 Task: Use the feature "Start profiling and reload page".
Action: Mouse moved to (1393, 43)
Screenshot: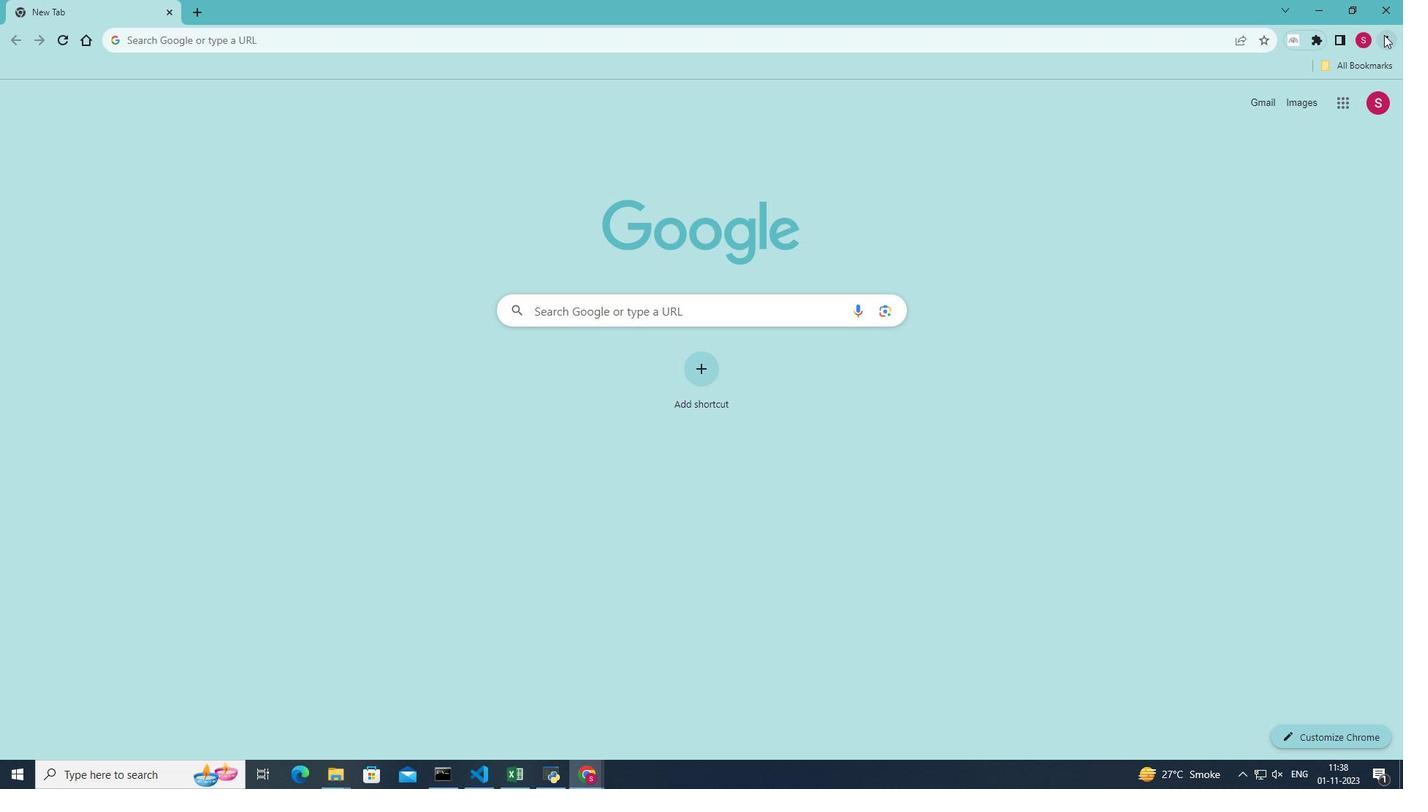 
Action: Mouse pressed left at (1393, 43)
Screenshot: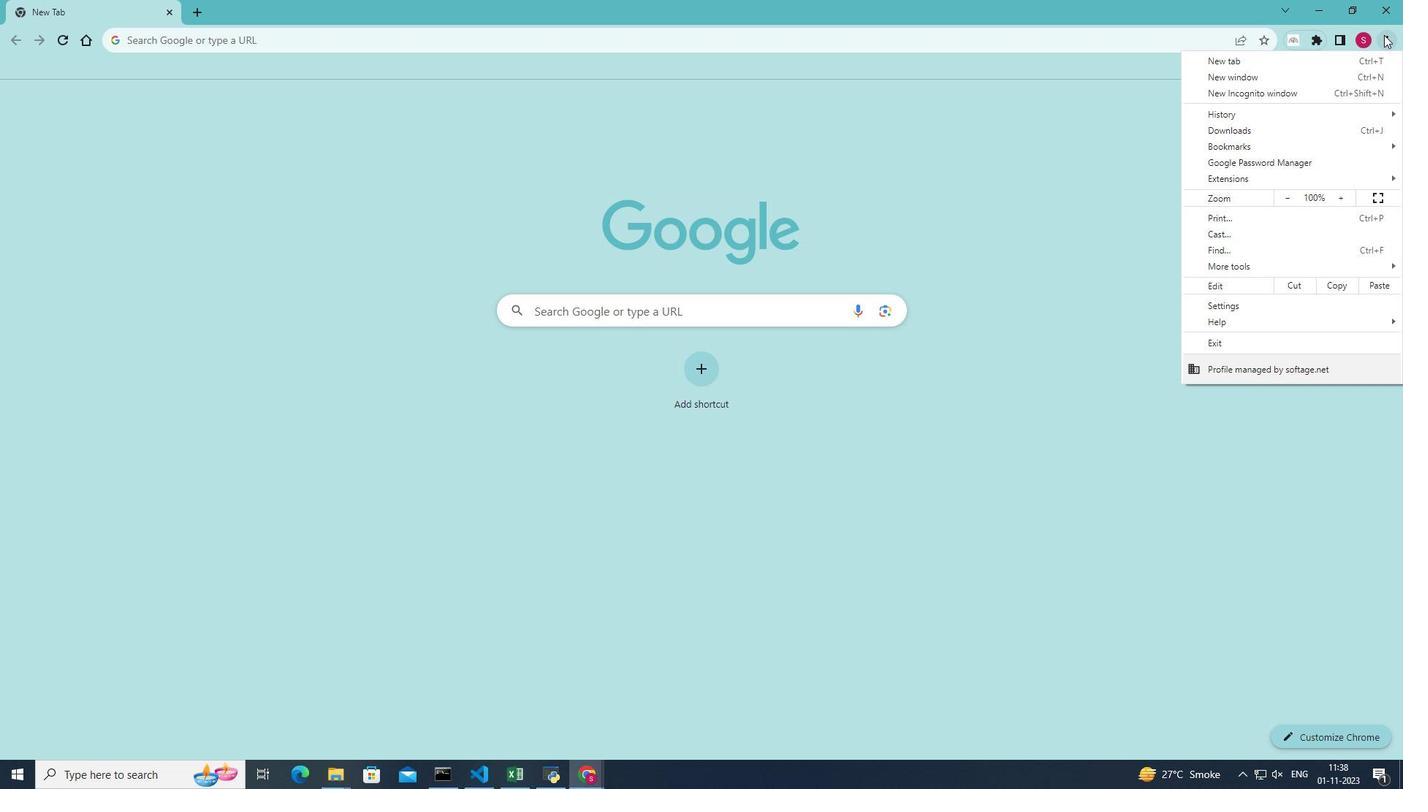 
Action: Mouse moved to (1225, 274)
Screenshot: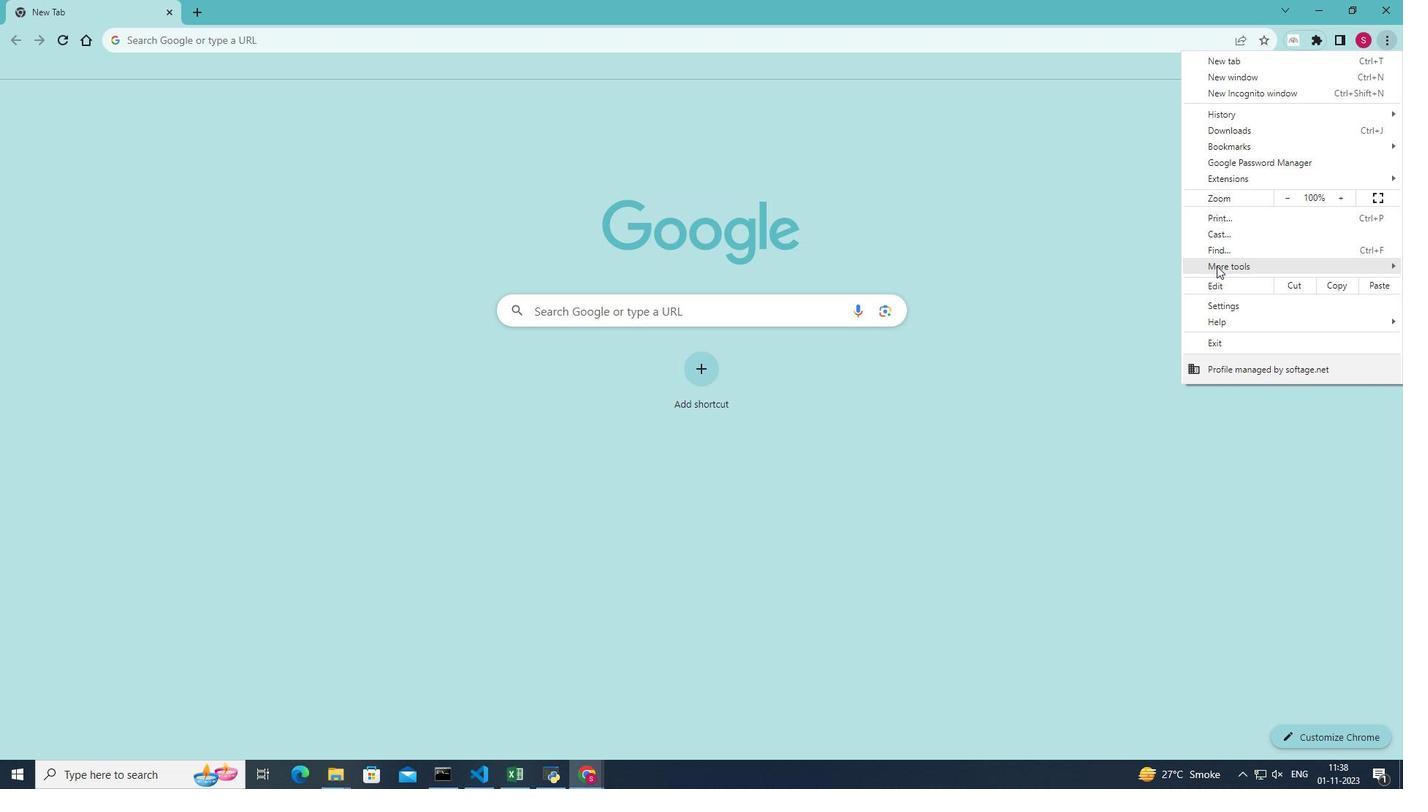 
Action: Mouse pressed left at (1225, 274)
Screenshot: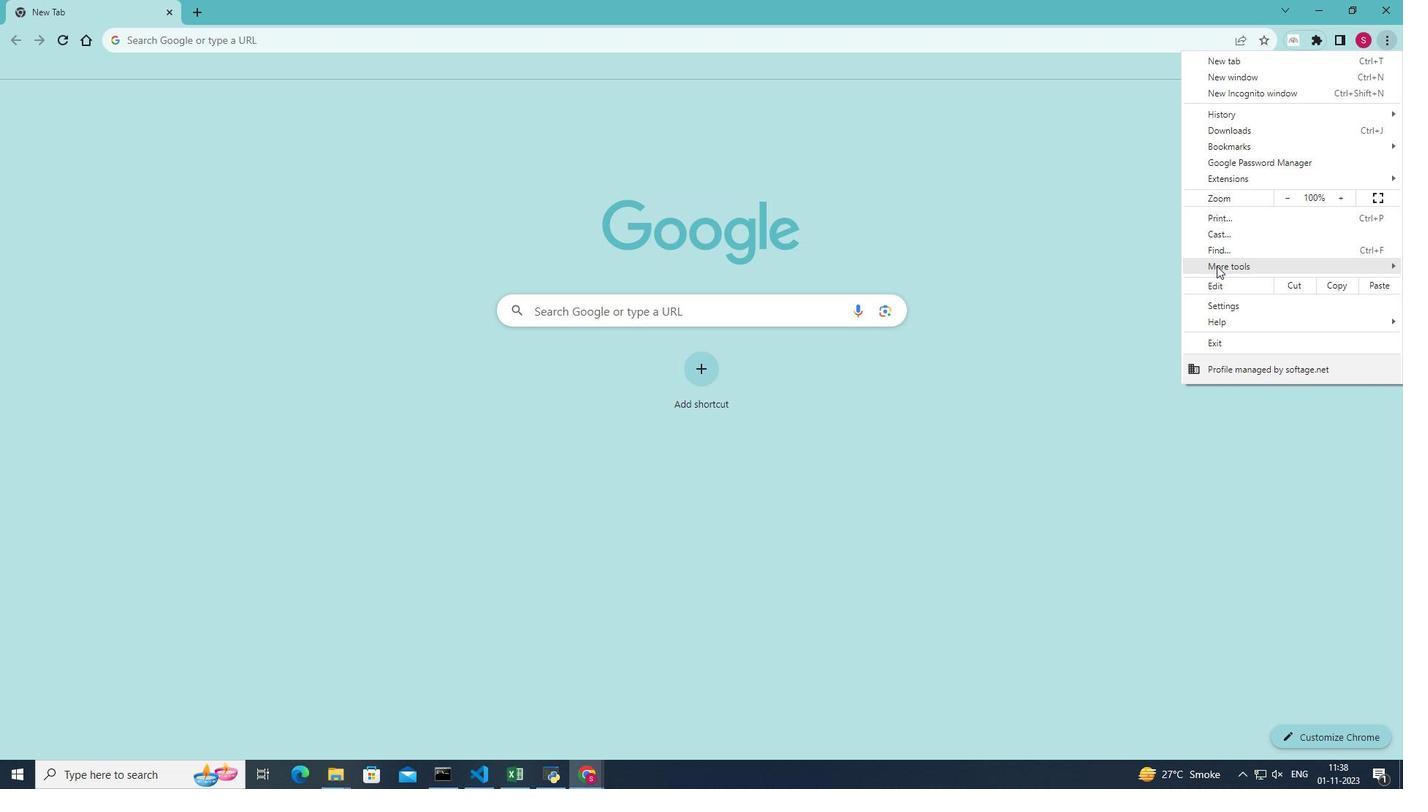 
Action: Mouse moved to (1081, 386)
Screenshot: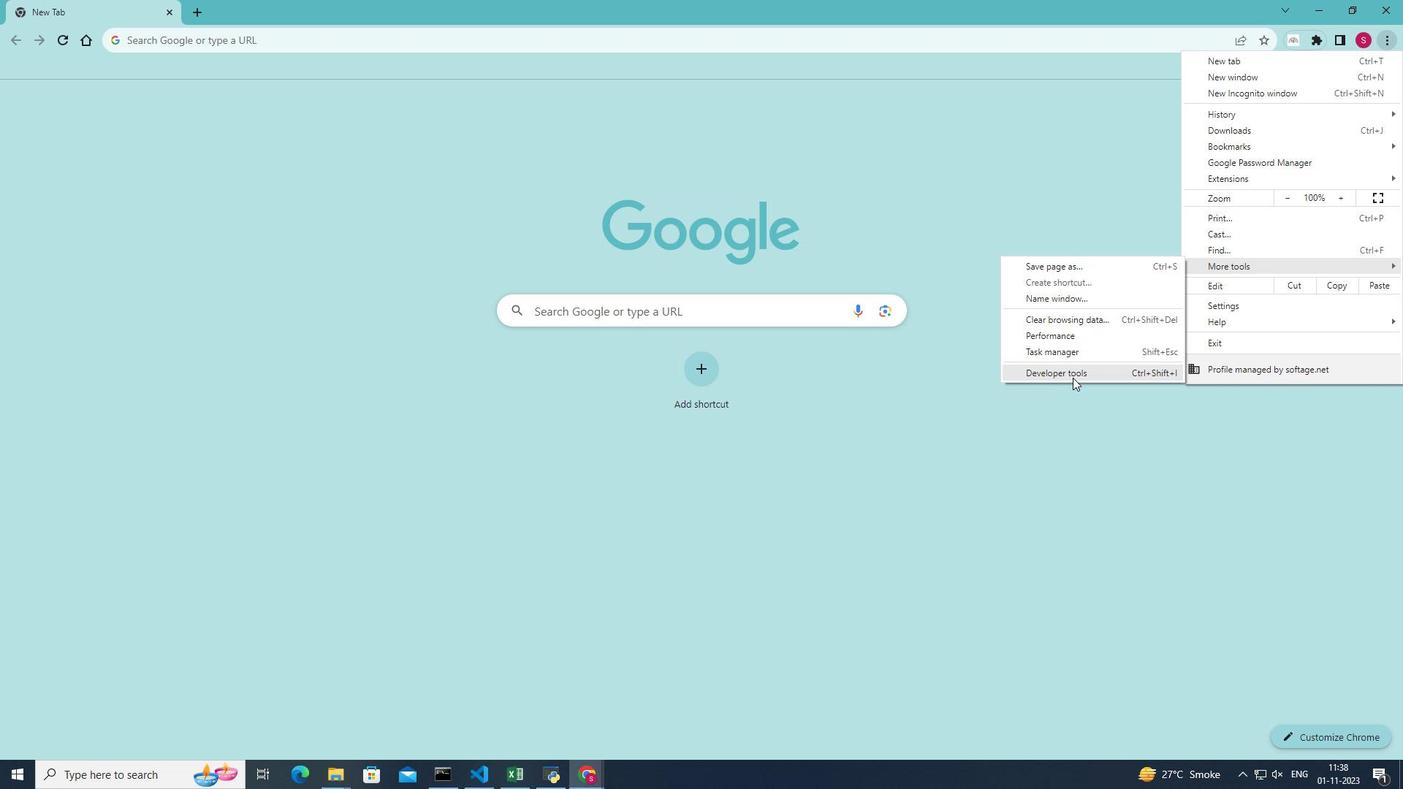 
Action: Mouse pressed left at (1081, 386)
Screenshot: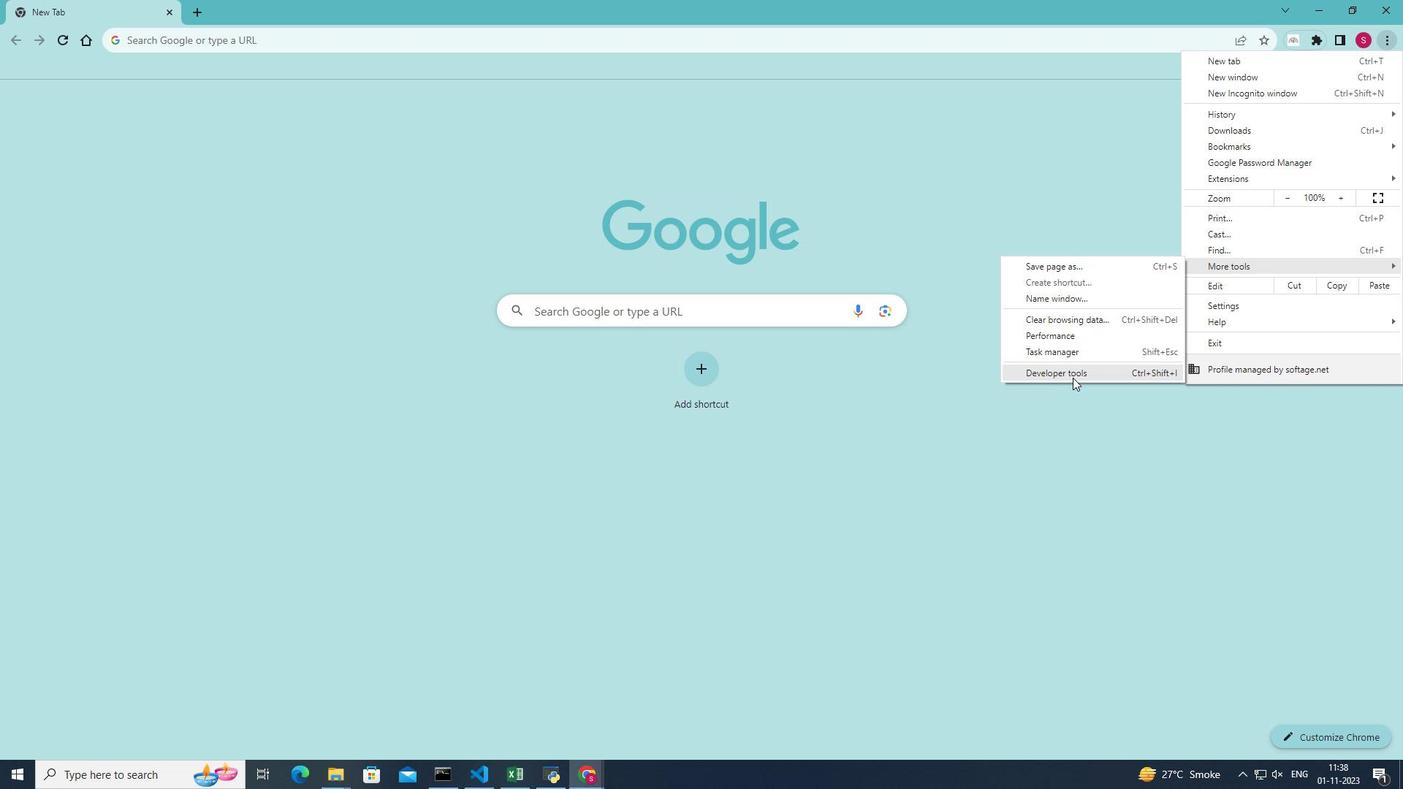 
Action: Mouse moved to (1258, 95)
Screenshot: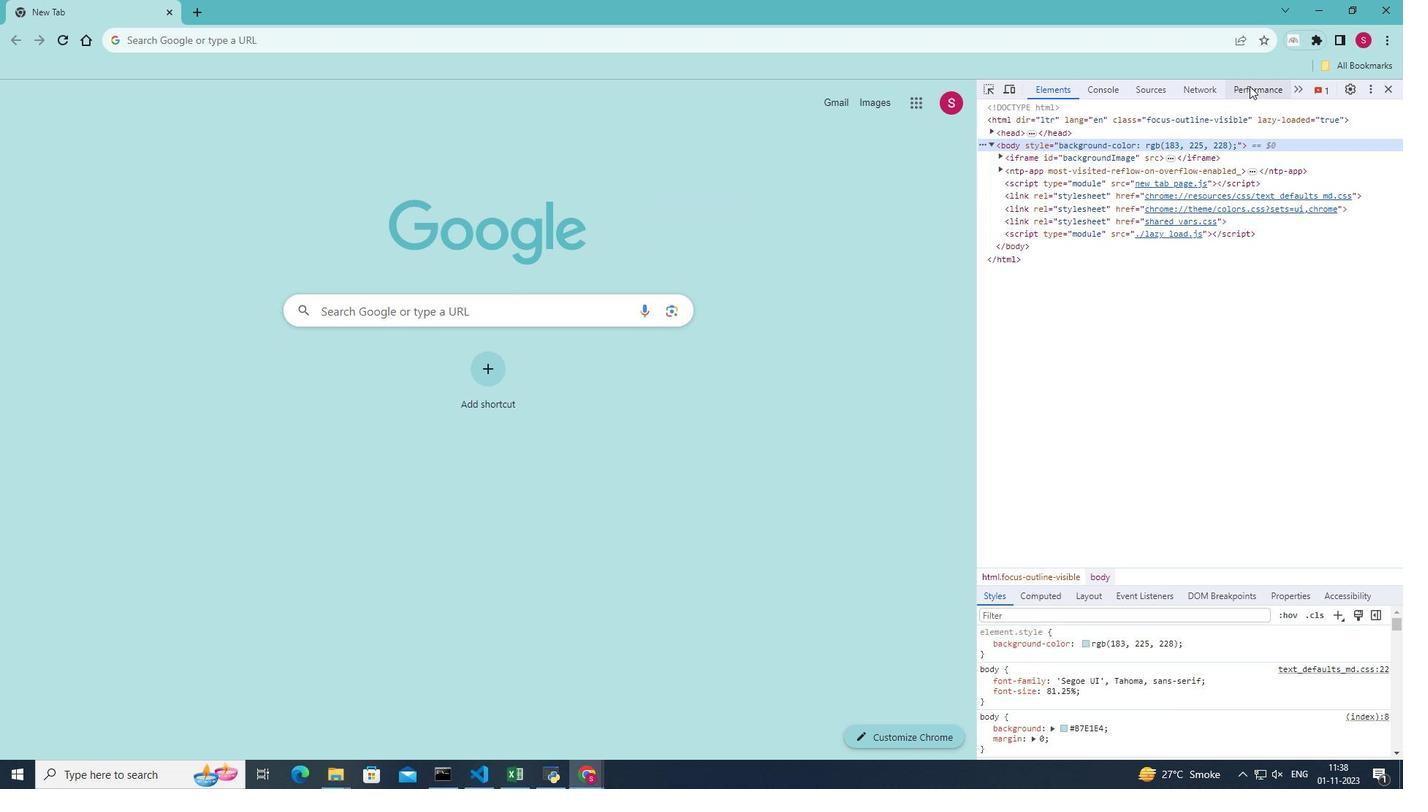 
Action: Mouse pressed left at (1258, 95)
Screenshot: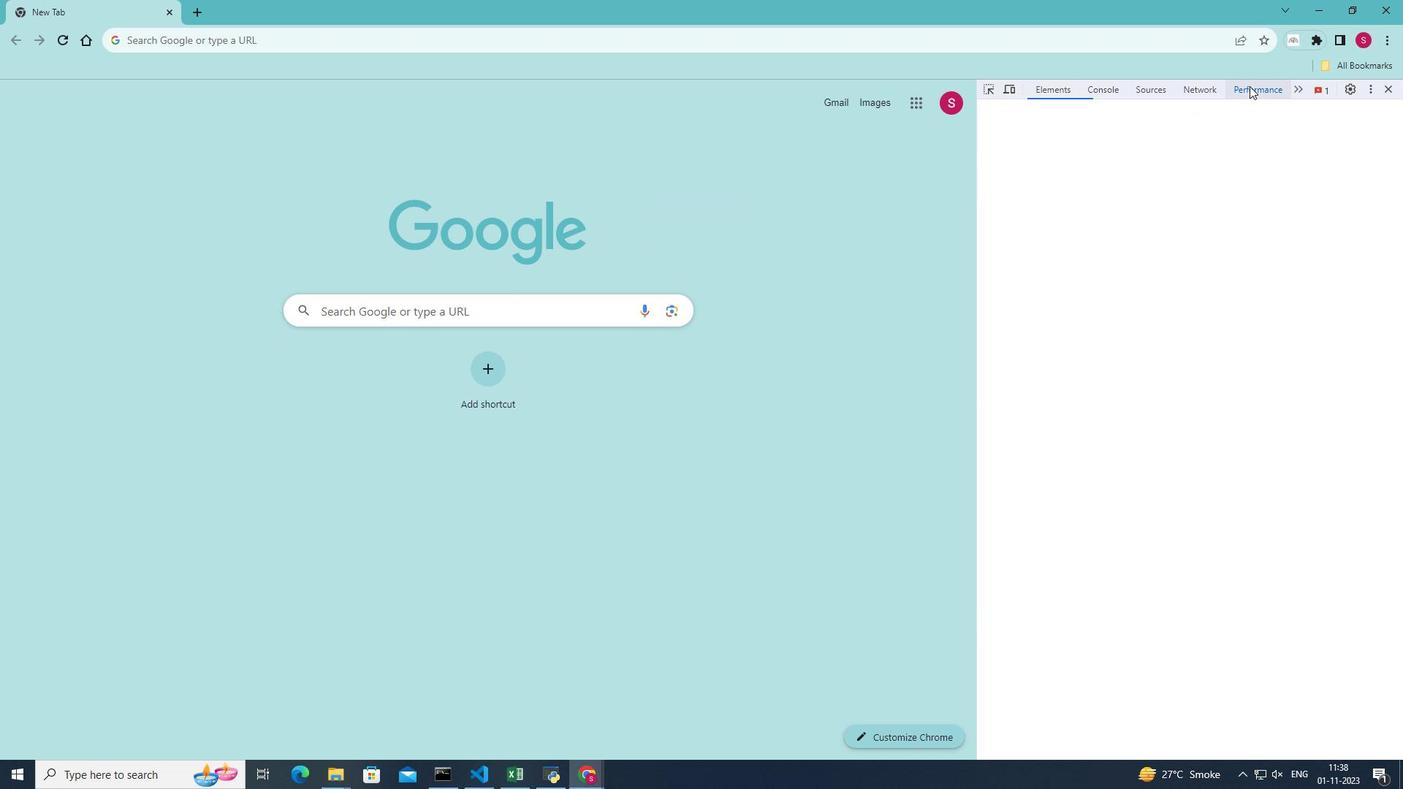 
Action: Mouse moved to (1019, 116)
Screenshot: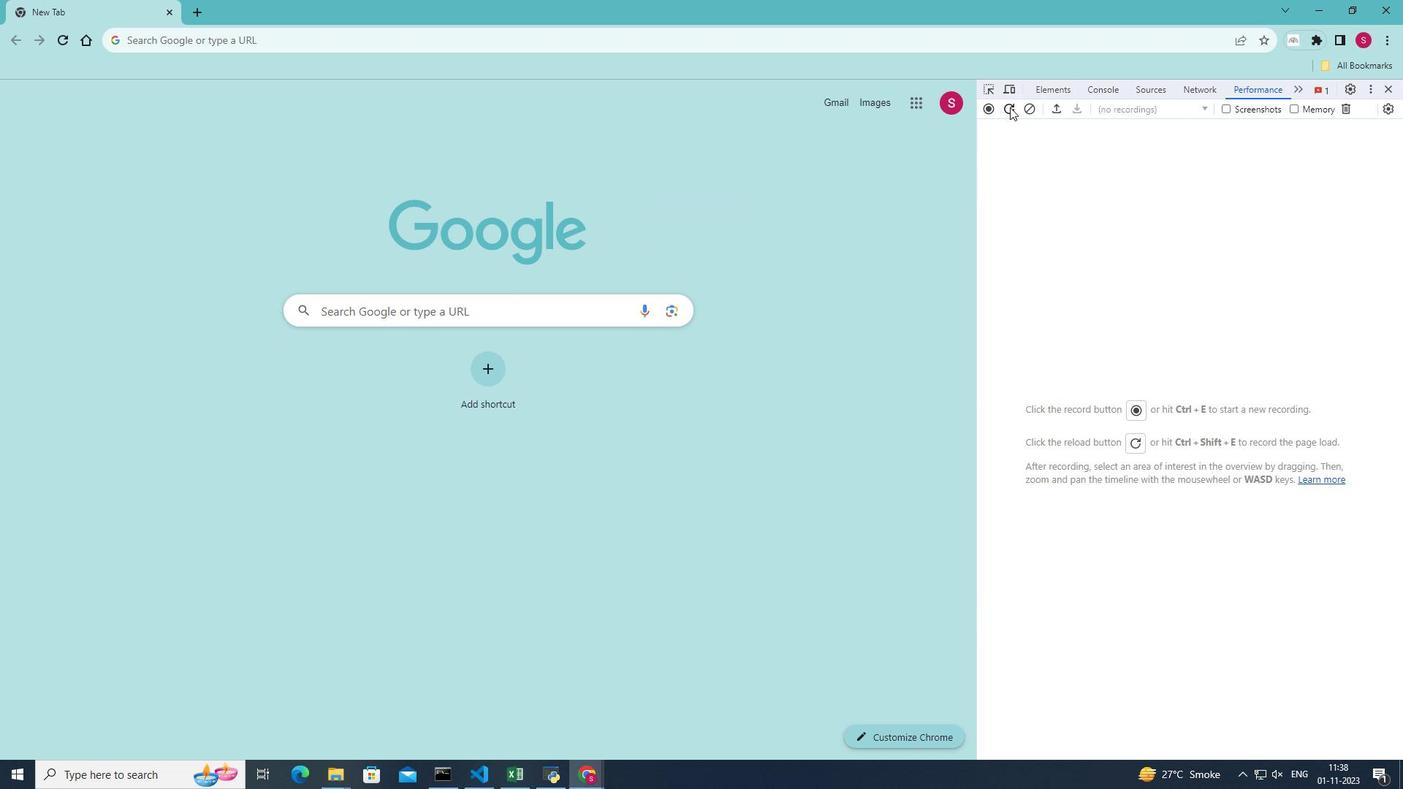 
Action: Mouse pressed left at (1019, 116)
Screenshot: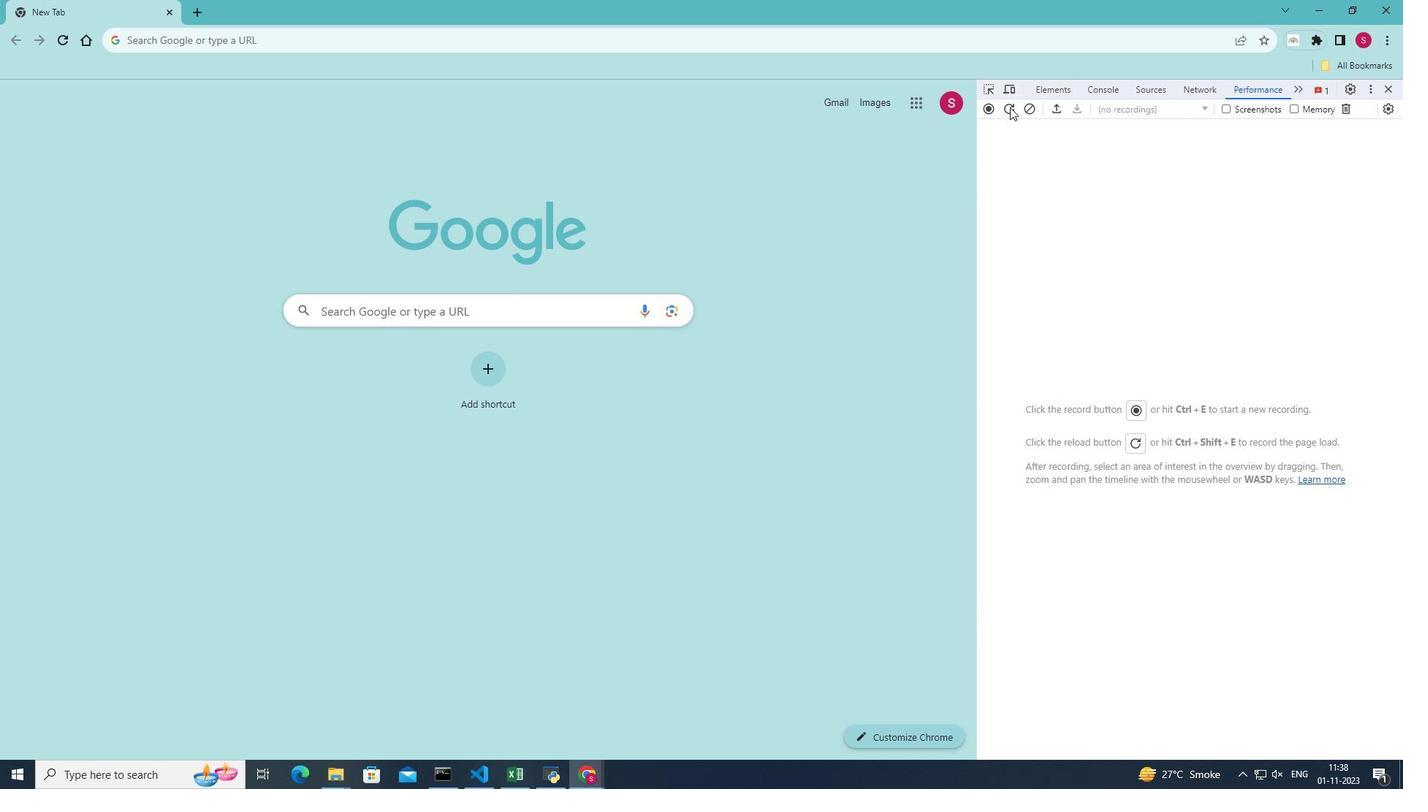 
Action: Mouse moved to (1290, 475)
Screenshot: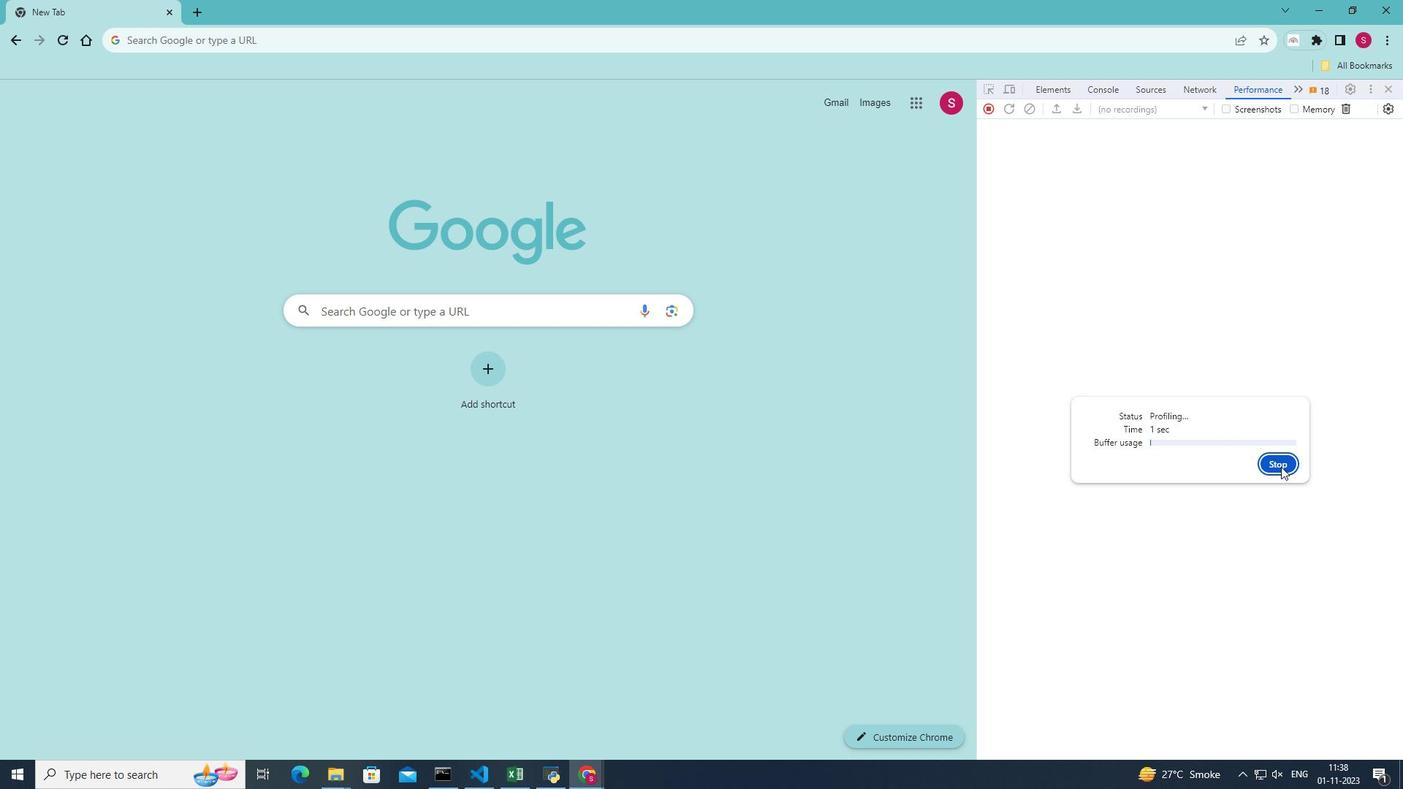 
Action: Mouse pressed left at (1290, 475)
Screenshot: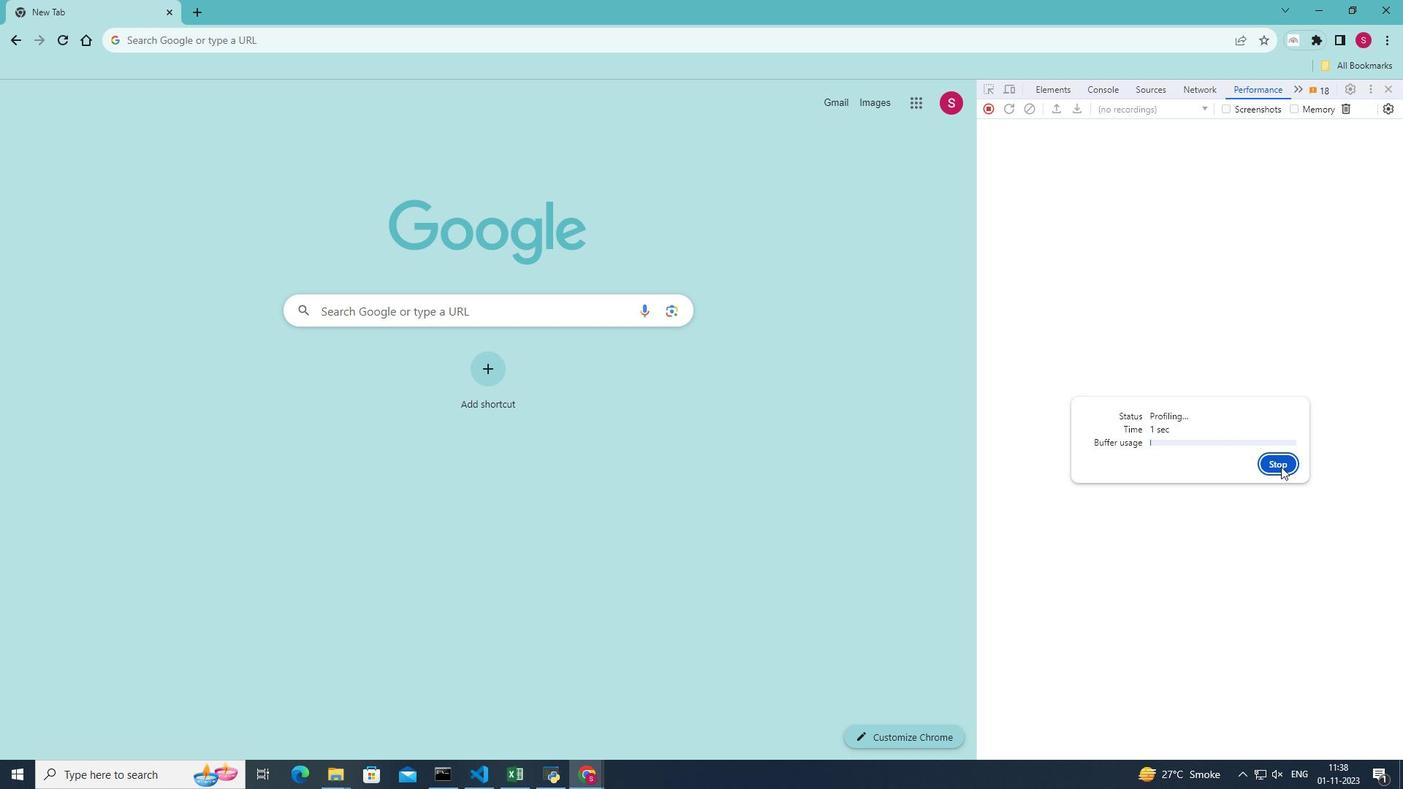 
Action: Mouse moved to (1282, 460)
Screenshot: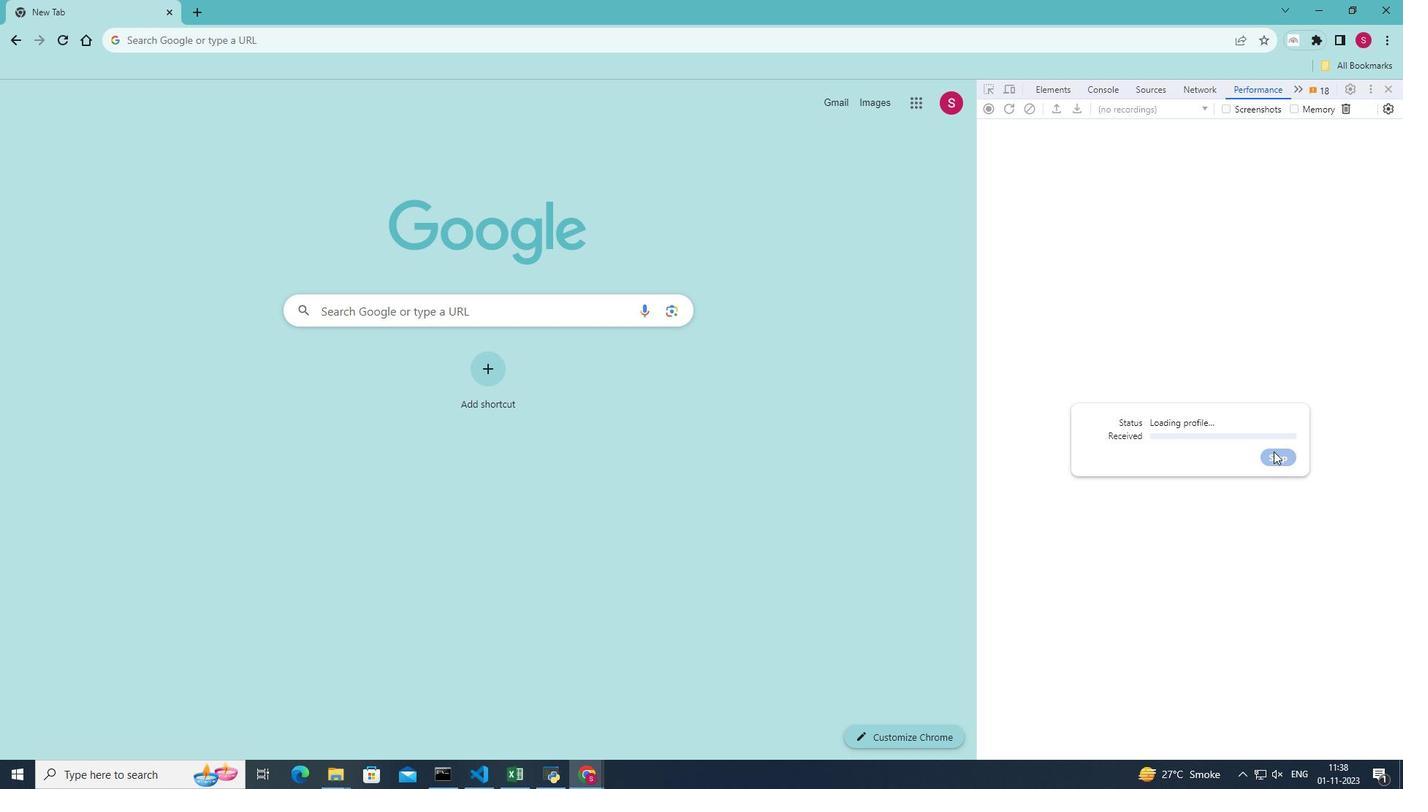 
